 Task: In Heading Arial with underline. Font size of heading  '18'Font style of data Calibri. Font size of data  9Alignment of headline & data Align center. Fill color in heading,  RedFont color of data Black Apply border in Data No BorderIn the sheet   Prime Sales review book
Action: Mouse moved to (170, 164)
Screenshot: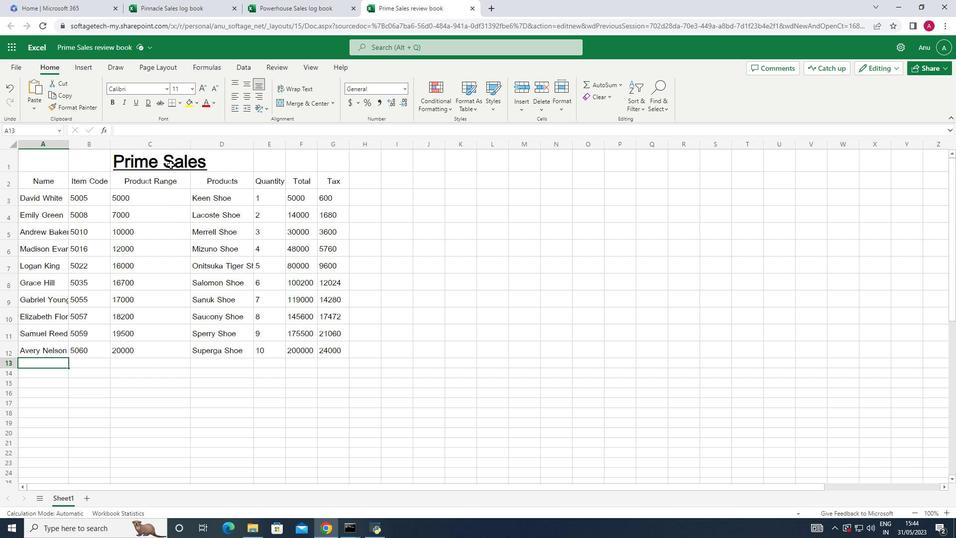 
Action: Mouse pressed left at (170, 164)
Screenshot: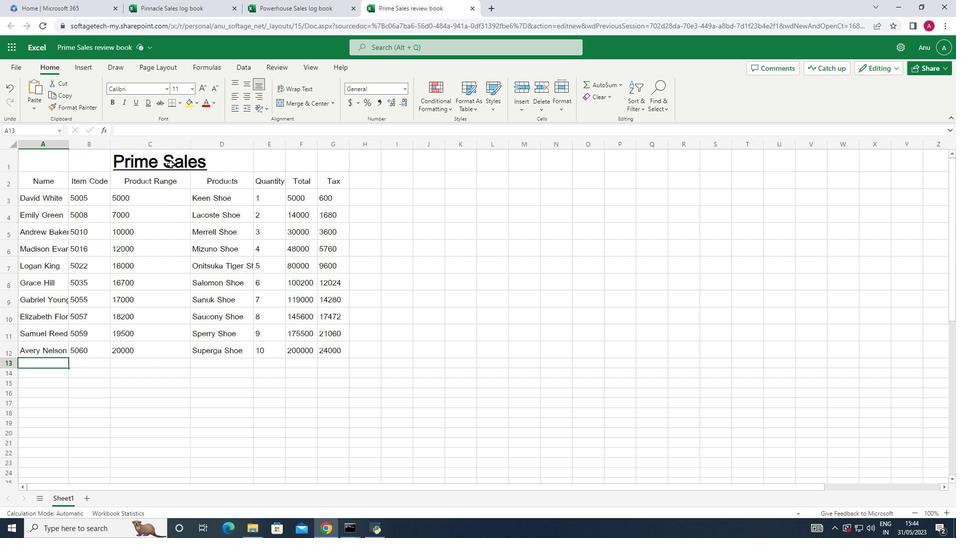 
Action: Mouse moved to (57, 182)
Screenshot: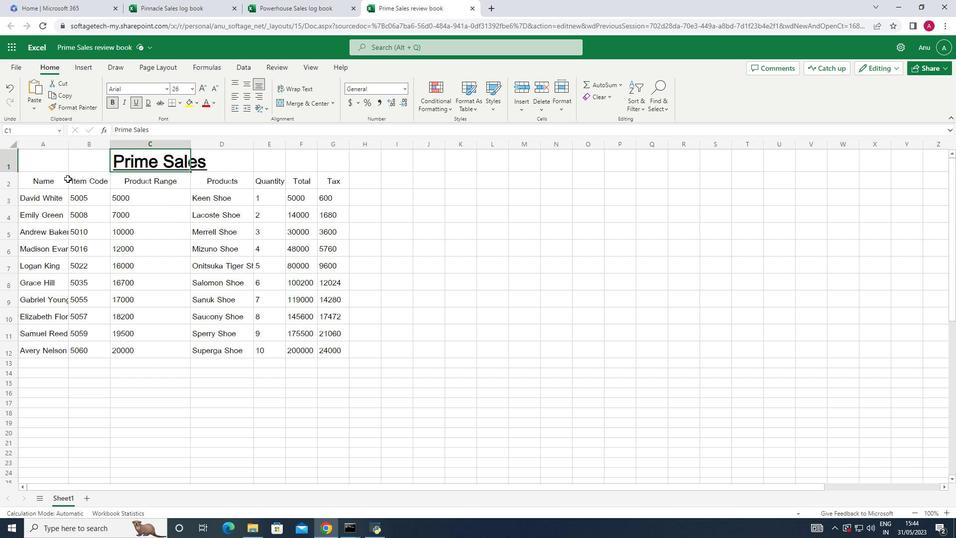 
Action: Mouse pressed left at (57, 182)
Screenshot: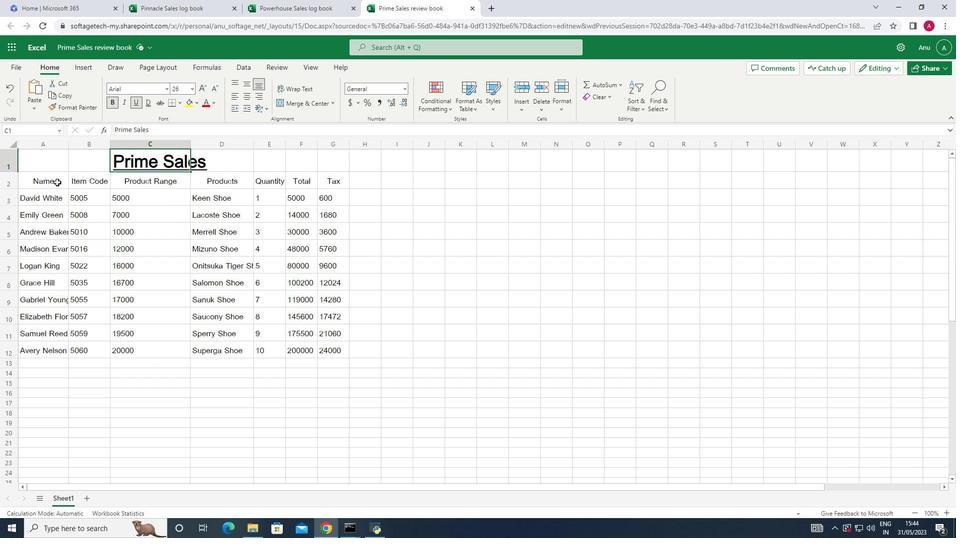 
Action: Mouse moved to (56, 177)
Screenshot: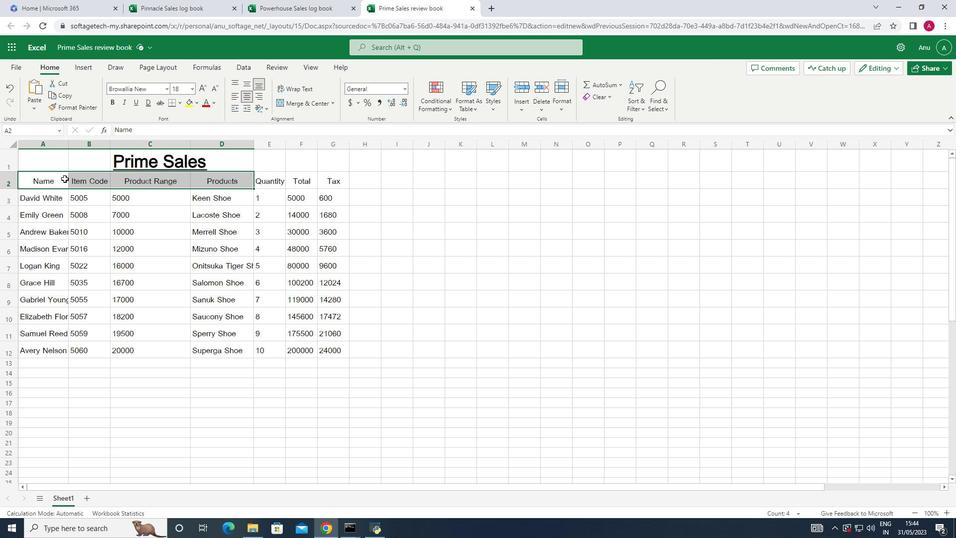 
Action: Mouse pressed left at (56, 177)
Screenshot: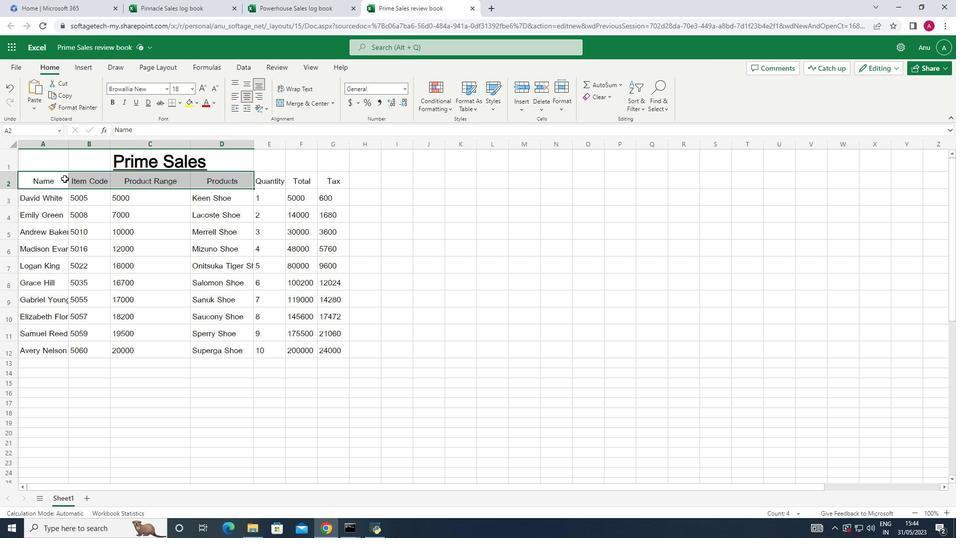 
Action: Mouse moved to (167, 89)
Screenshot: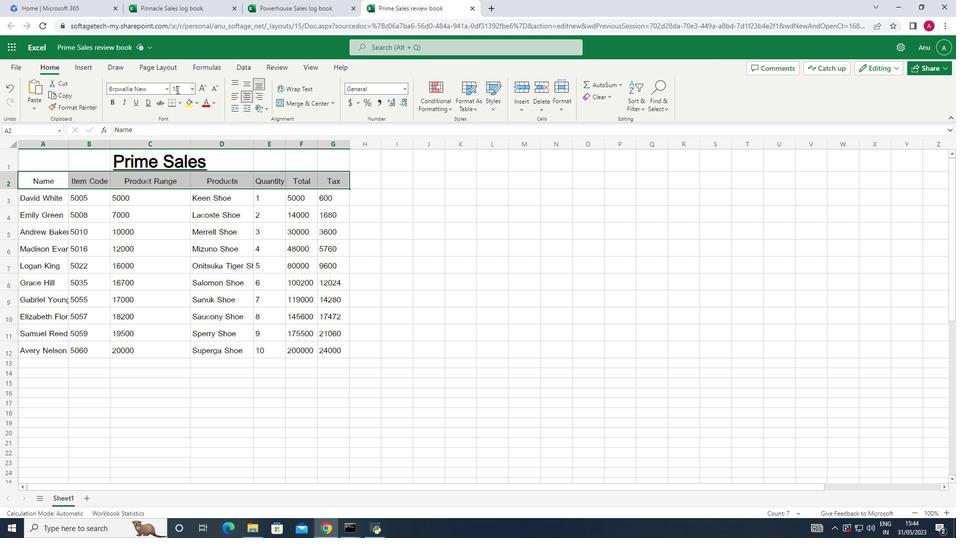 
Action: Mouse pressed left at (167, 89)
Screenshot: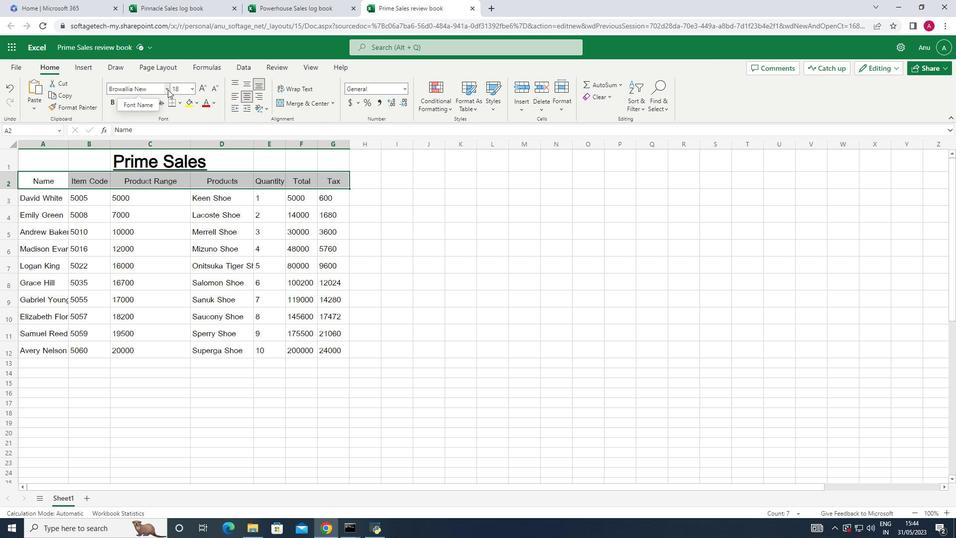
Action: Mouse moved to (134, 180)
Screenshot: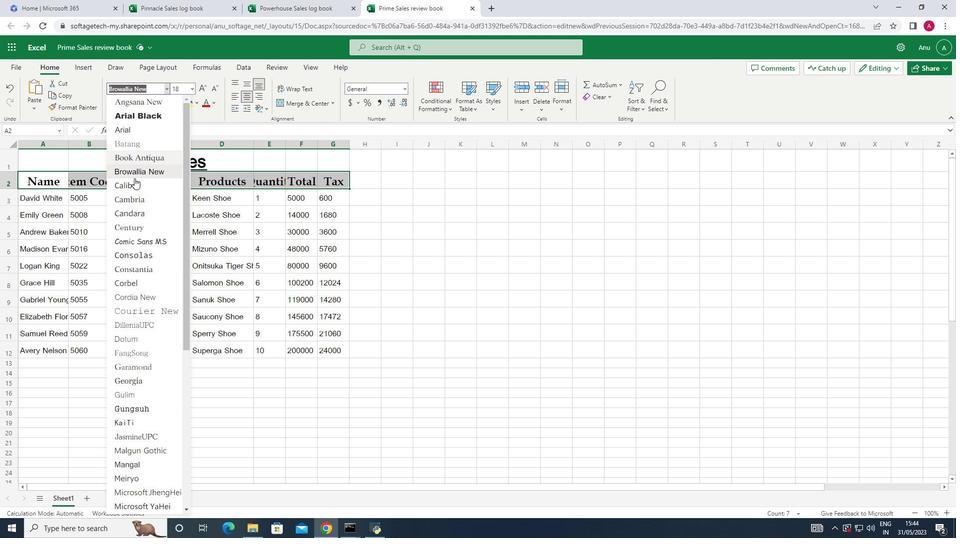 
Action: Mouse pressed left at (134, 180)
Screenshot: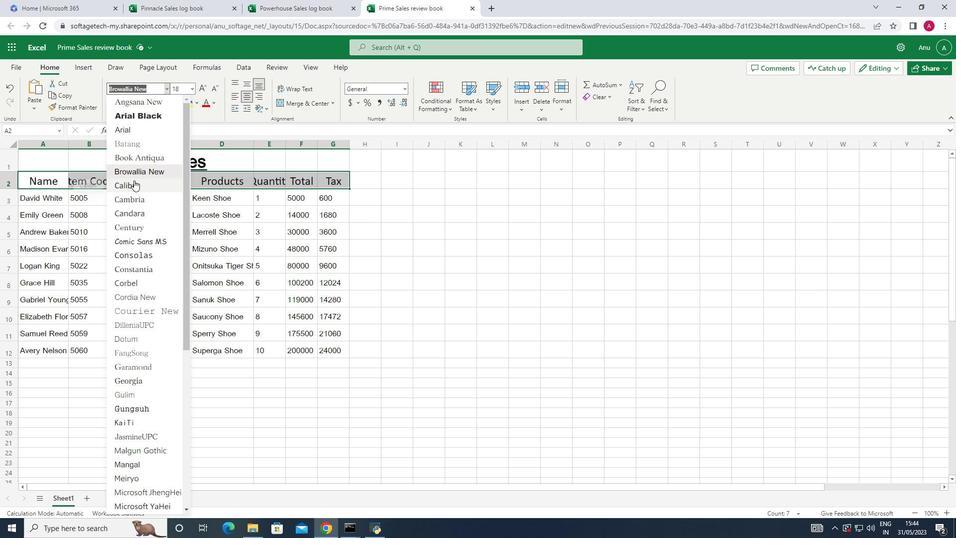 
Action: Mouse moved to (50, 200)
Screenshot: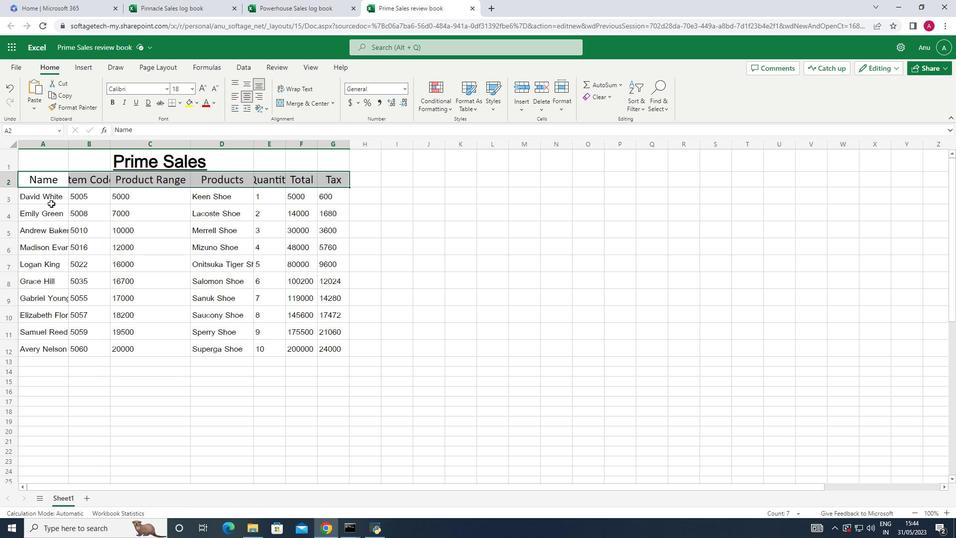 
Action: Mouse pressed left at (50, 200)
Screenshot: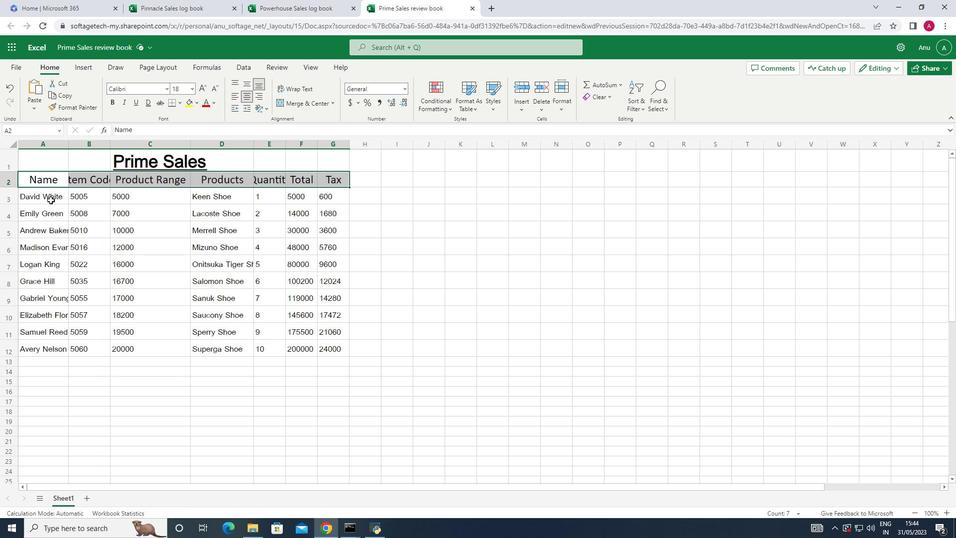 
Action: Mouse moved to (193, 91)
Screenshot: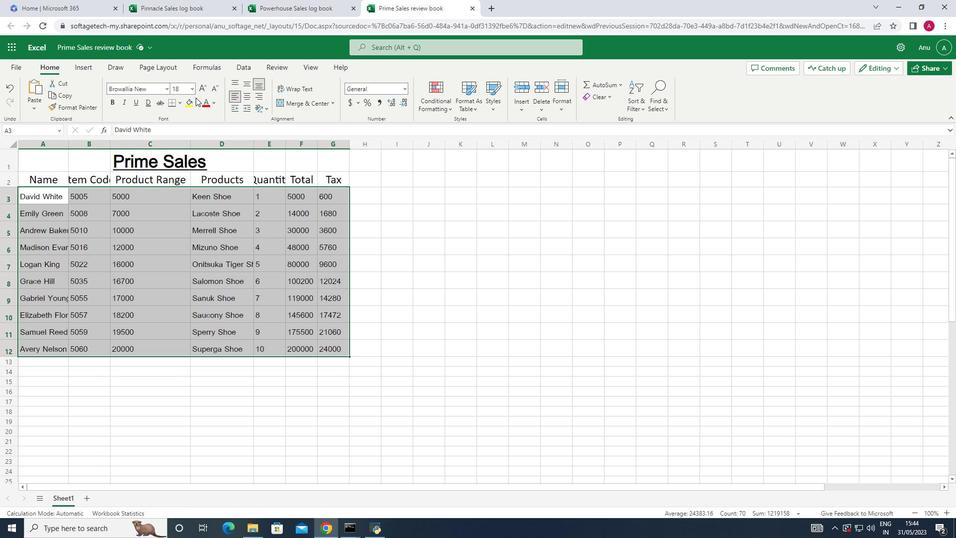 
Action: Mouse pressed left at (193, 91)
Screenshot: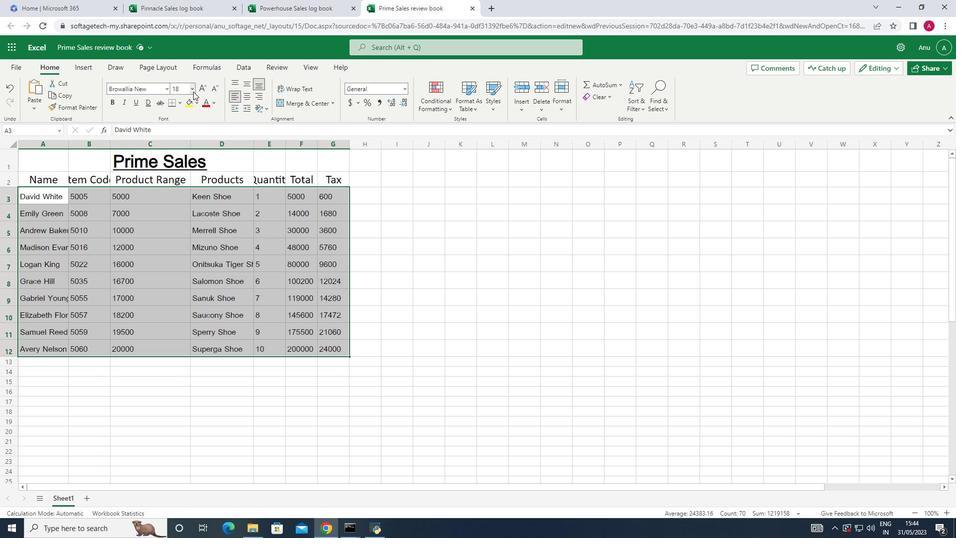 
Action: Mouse moved to (180, 110)
Screenshot: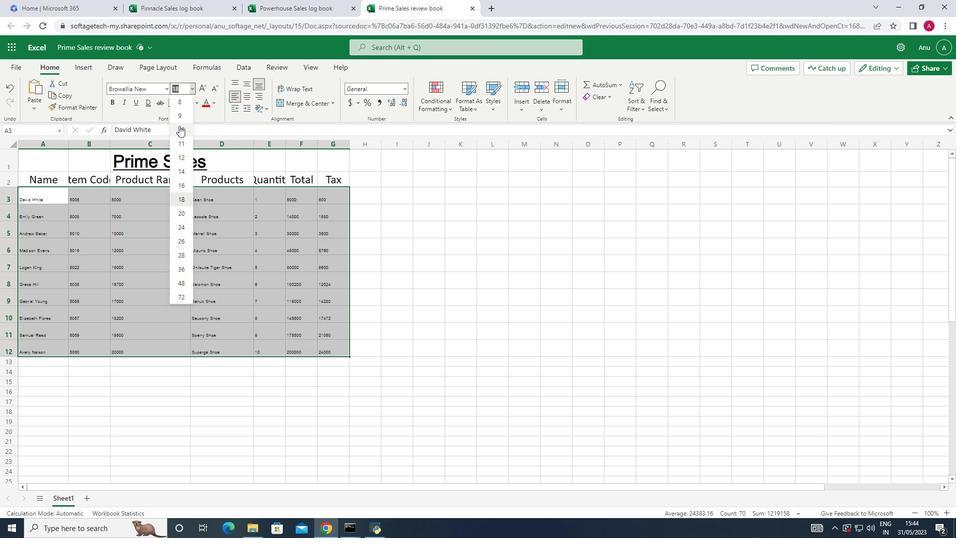
Action: Mouse pressed left at (180, 110)
Screenshot: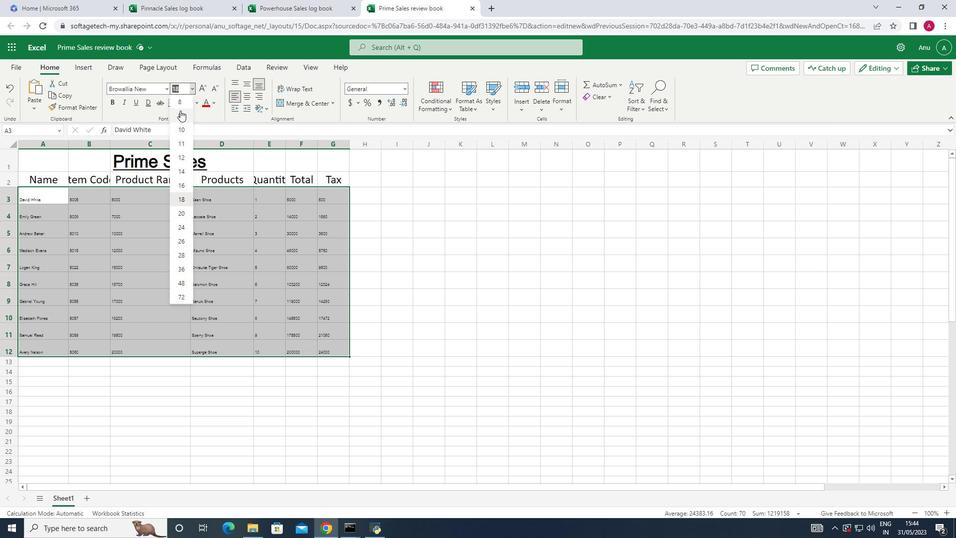
Action: Mouse moved to (243, 98)
Screenshot: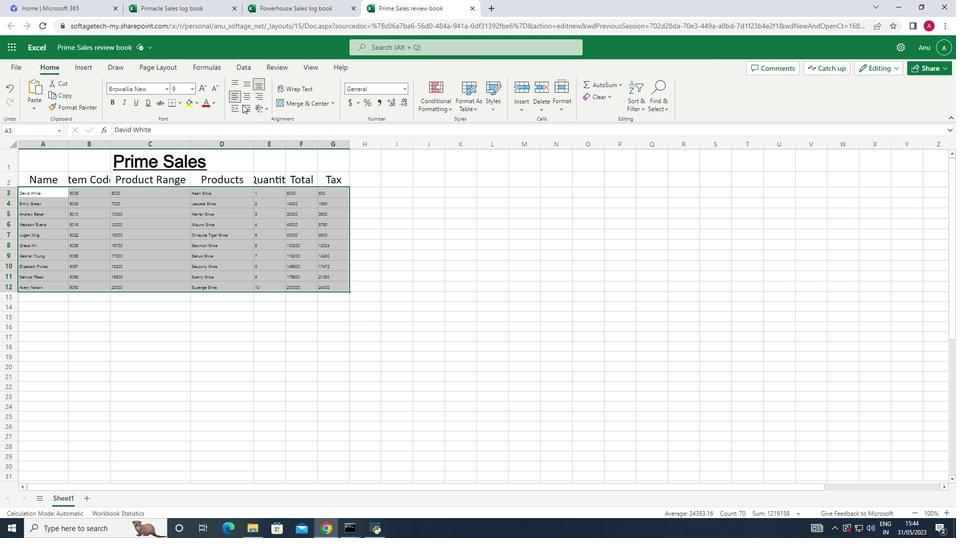 
Action: Mouse pressed left at (243, 98)
Screenshot: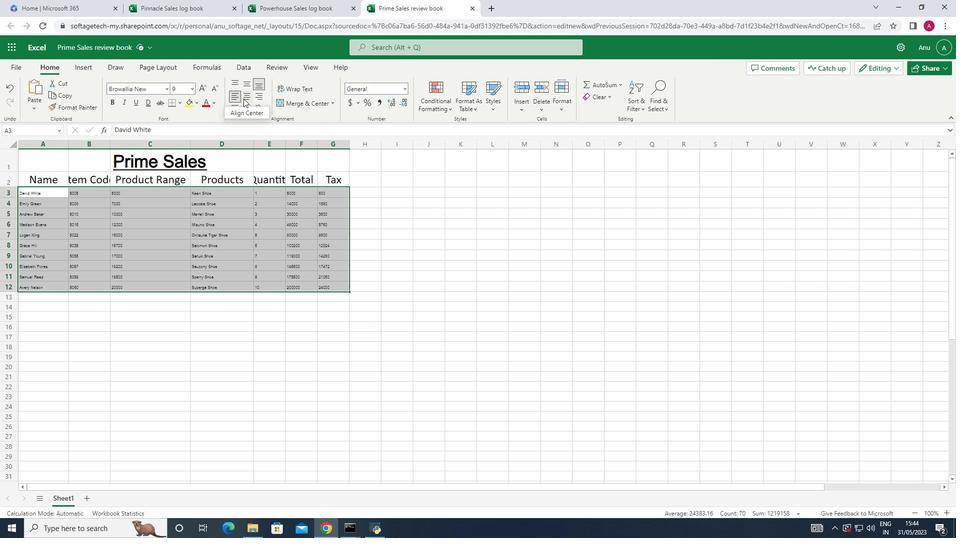 
Action: Mouse moved to (42, 174)
Screenshot: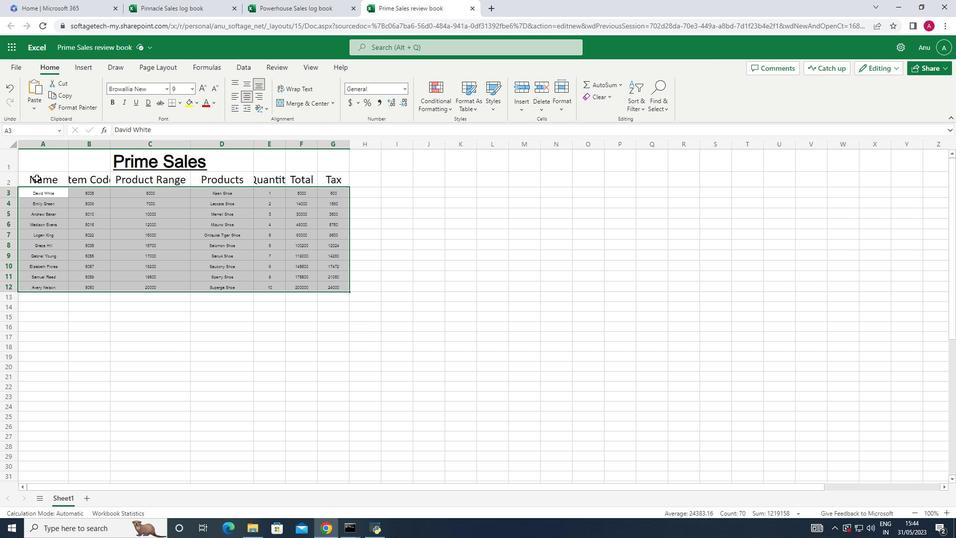 
Action: Mouse pressed left at (42, 174)
Screenshot: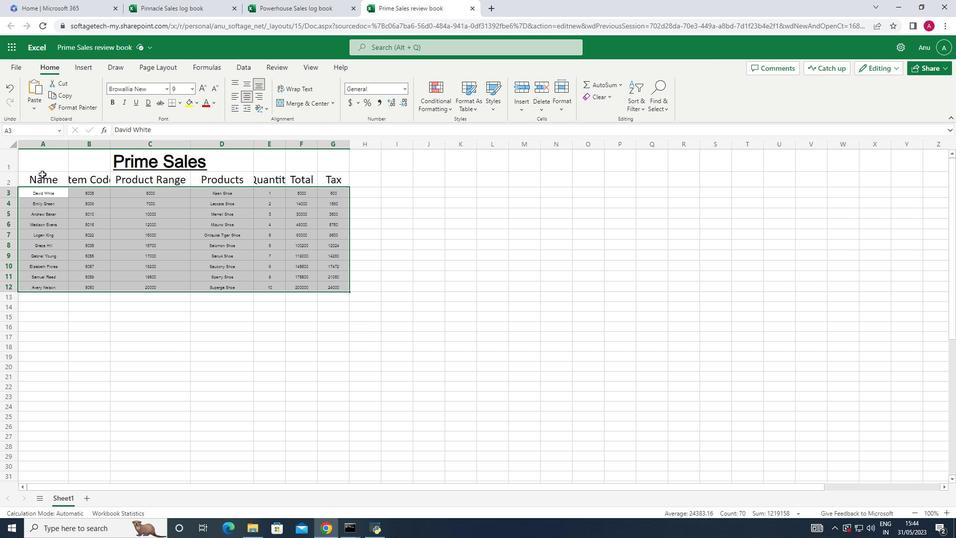 
Action: Mouse moved to (205, 100)
Screenshot: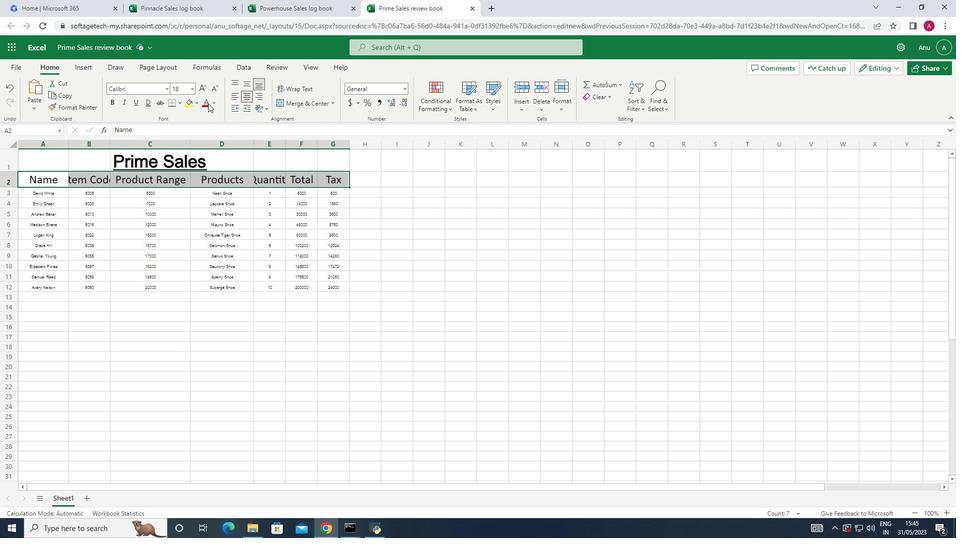 
Action: Mouse pressed left at (205, 100)
Screenshot: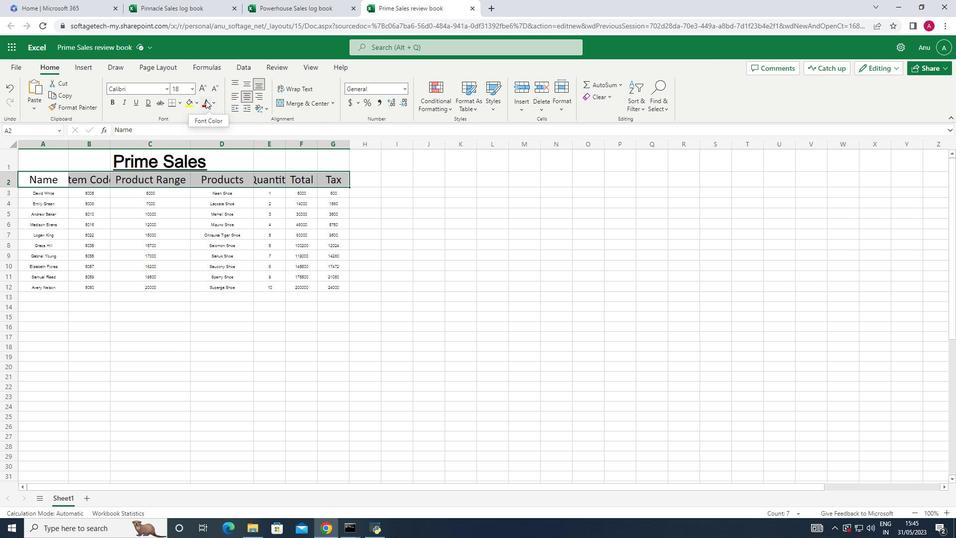 
Action: Mouse moved to (196, 102)
Screenshot: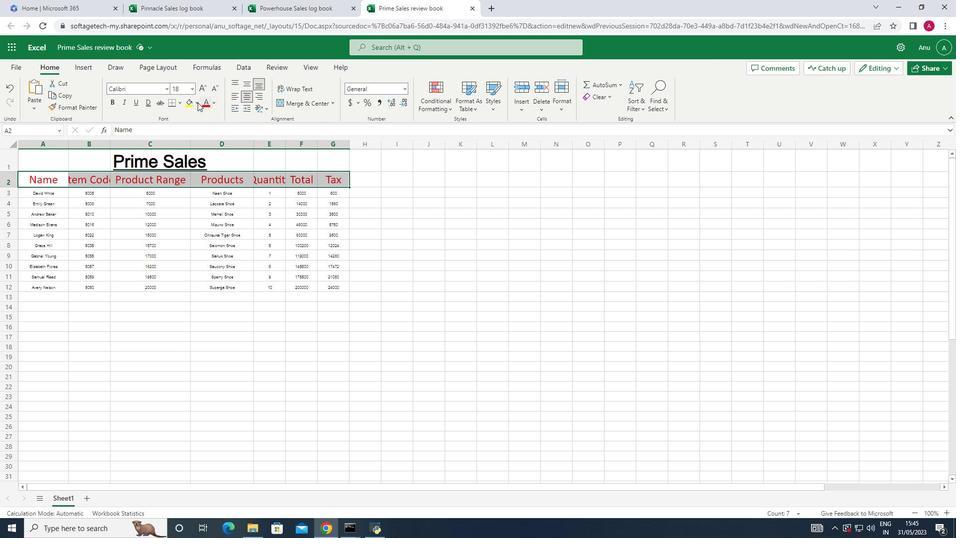 
Action: Mouse pressed left at (196, 102)
Screenshot: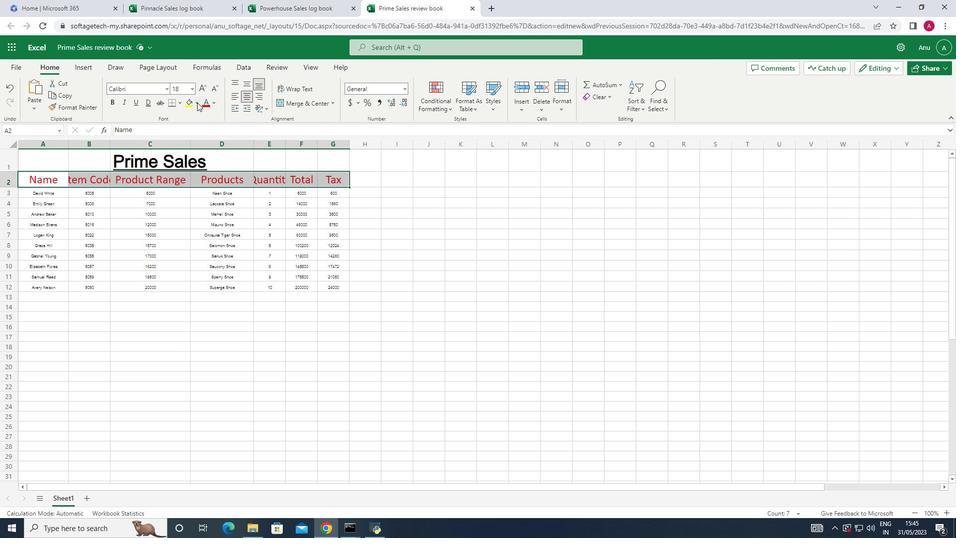 
Action: Mouse moved to (202, 126)
Screenshot: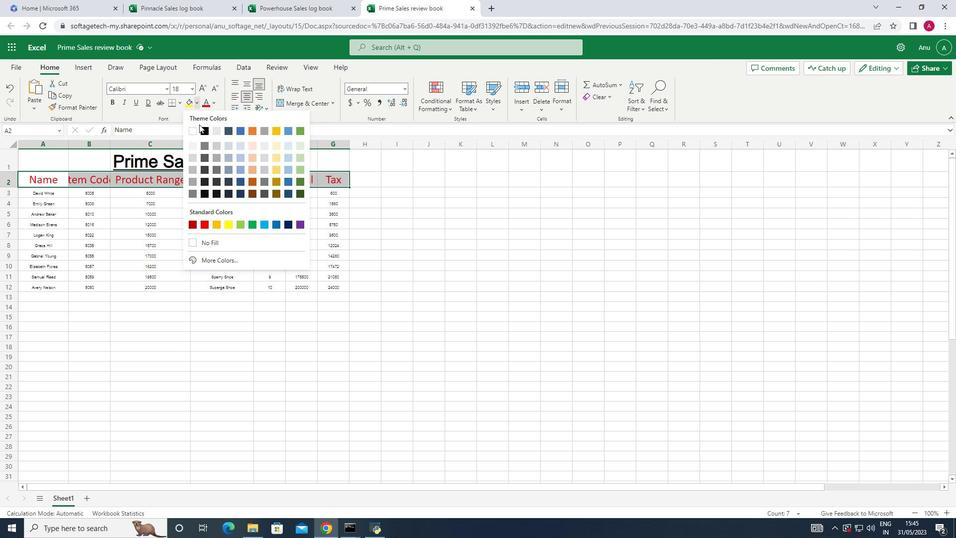 
Action: Mouse pressed left at (202, 126)
Screenshot: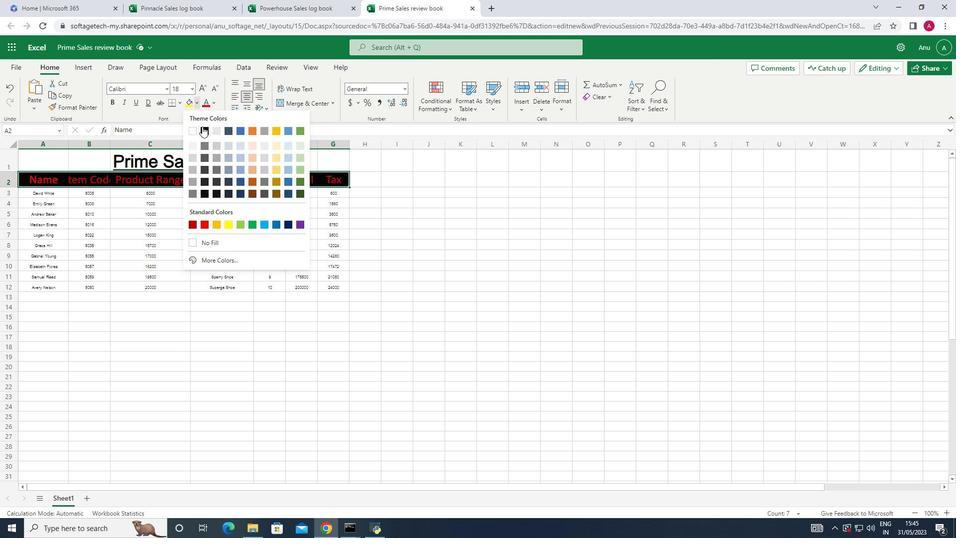 
Action: Mouse moved to (110, 143)
Screenshot: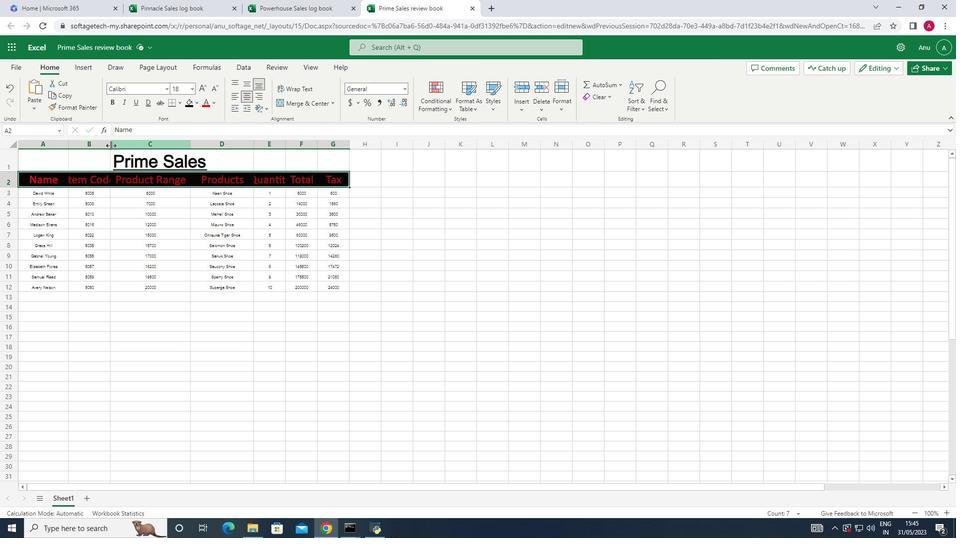 
Action: Mouse pressed left at (110, 143)
Screenshot: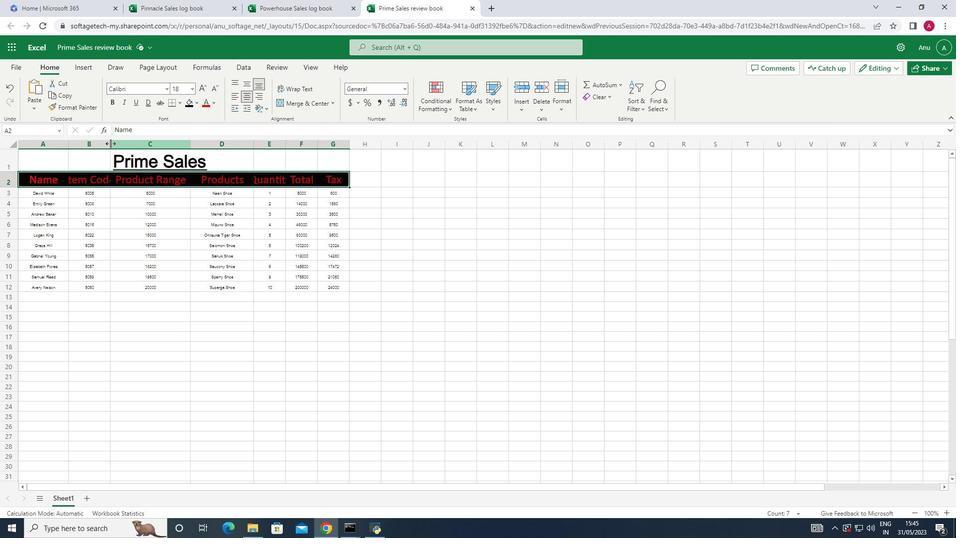 
Action: Mouse pressed left at (110, 143)
Screenshot: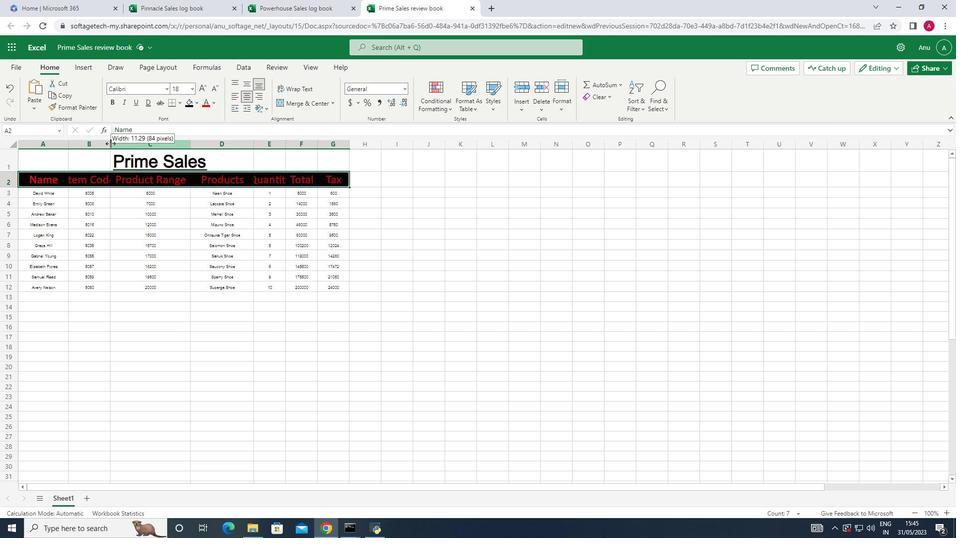 
Action: Mouse moved to (298, 141)
Screenshot: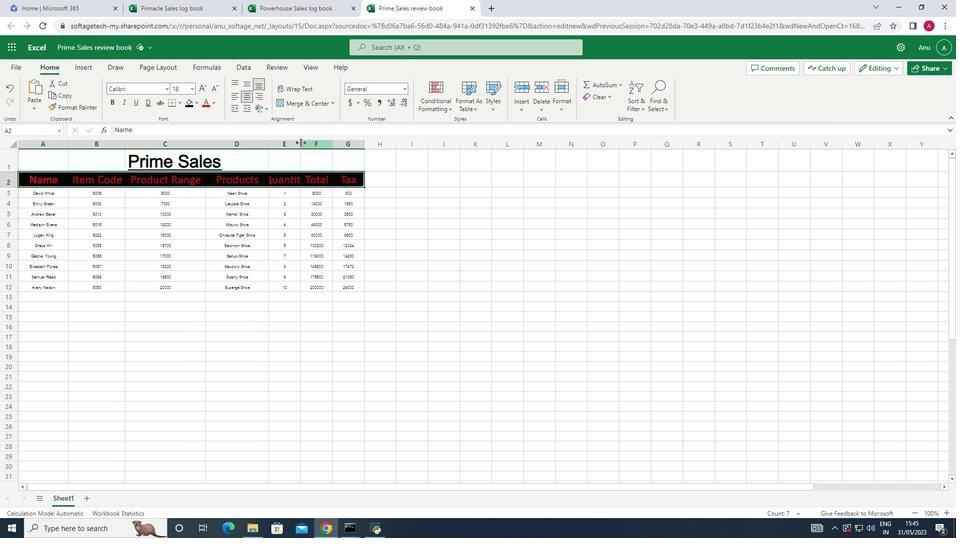 
Action: Mouse pressed left at (298, 141)
Screenshot: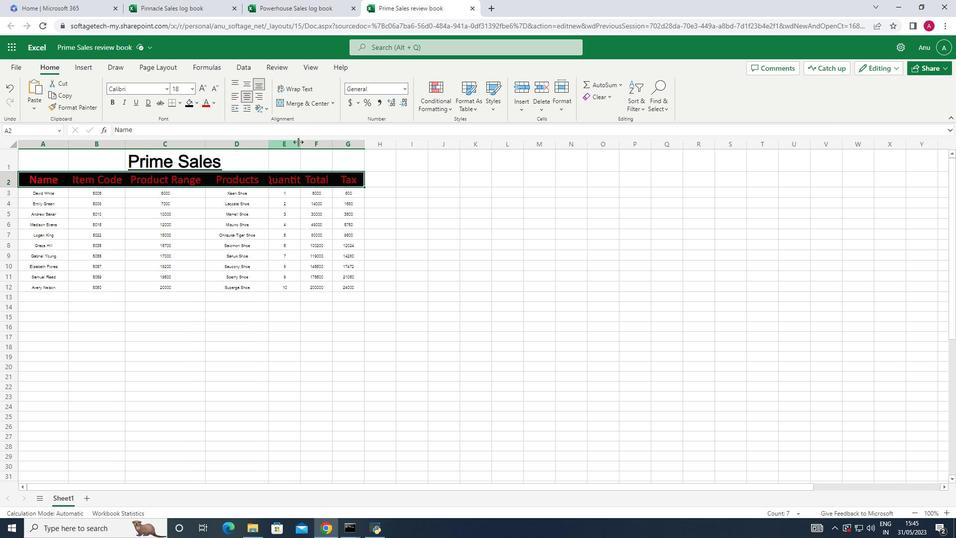 
Action: Mouse pressed left at (298, 141)
Screenshot: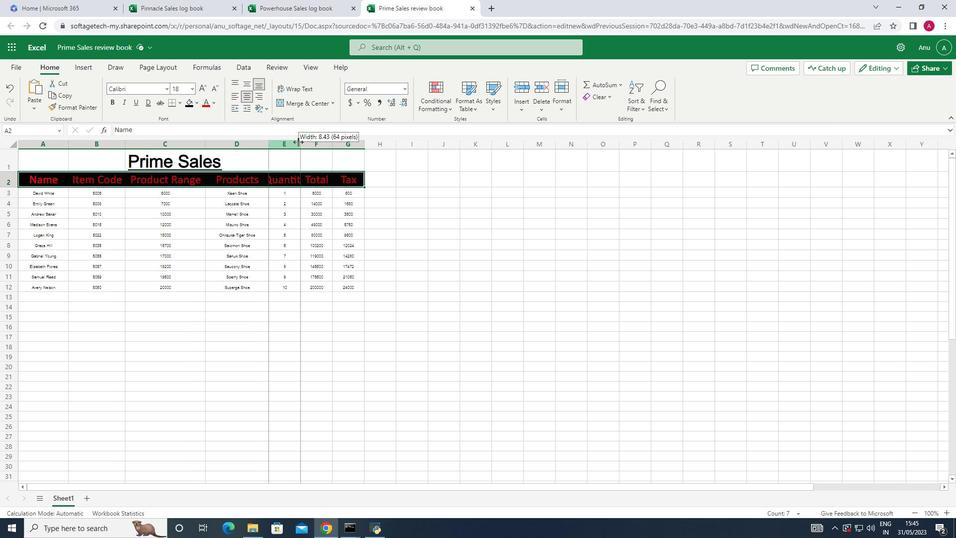 
Action: Mouse moved to (414, 235)
Screenshot: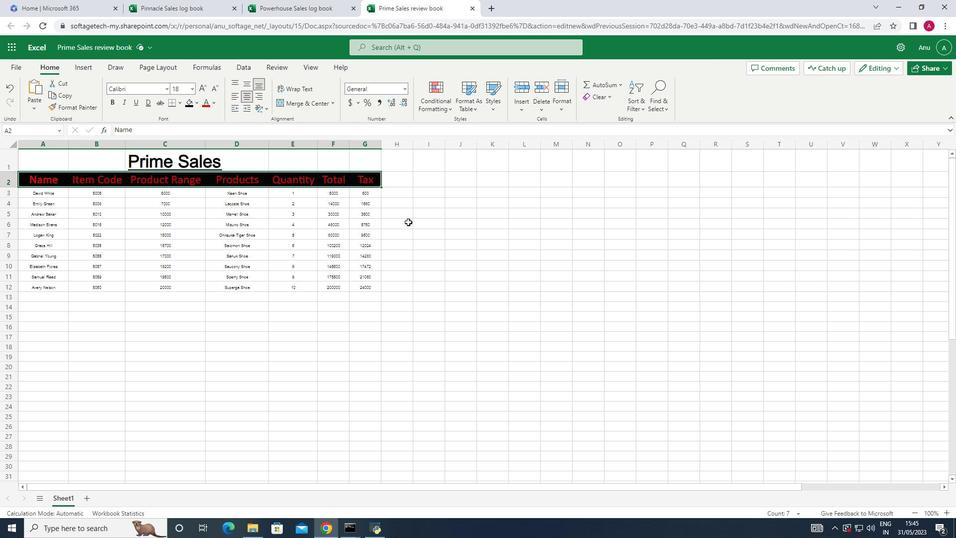 
Action: Mouse pressed left at (414, 235)
Screenshot: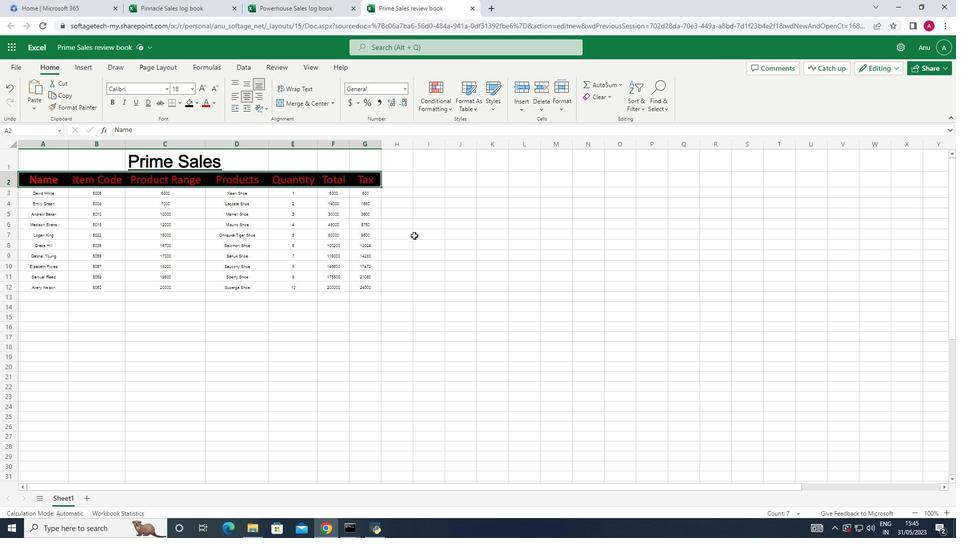 
